 Task: Look for products with berry flavor in the category "Powered Drink MIxes".
Action: Mouse pressed left at (18, 86)
Screenshot: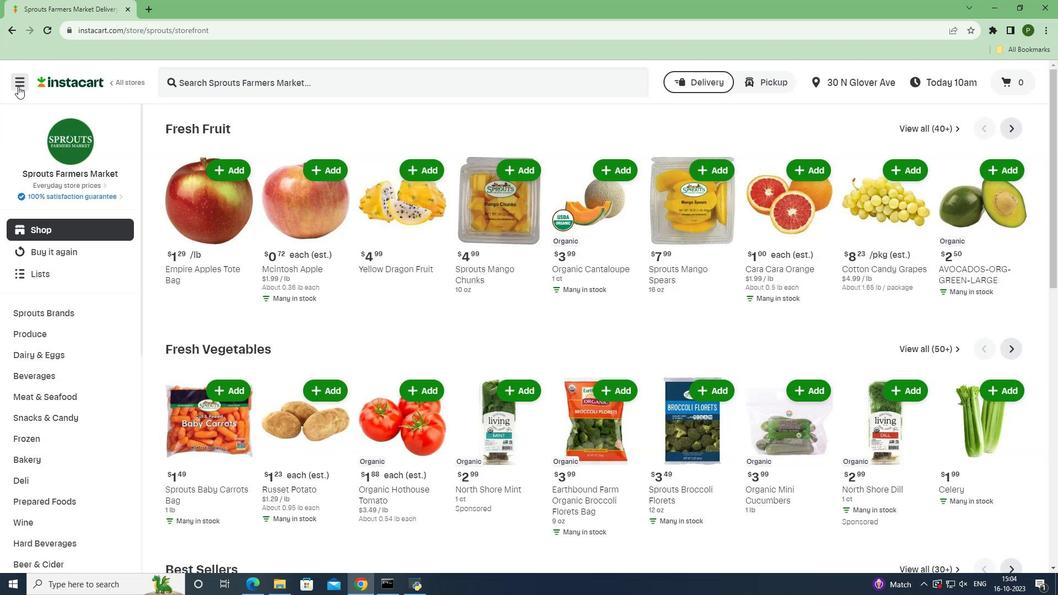 
Action: Mouse moved to (40, 287)
Screenshot: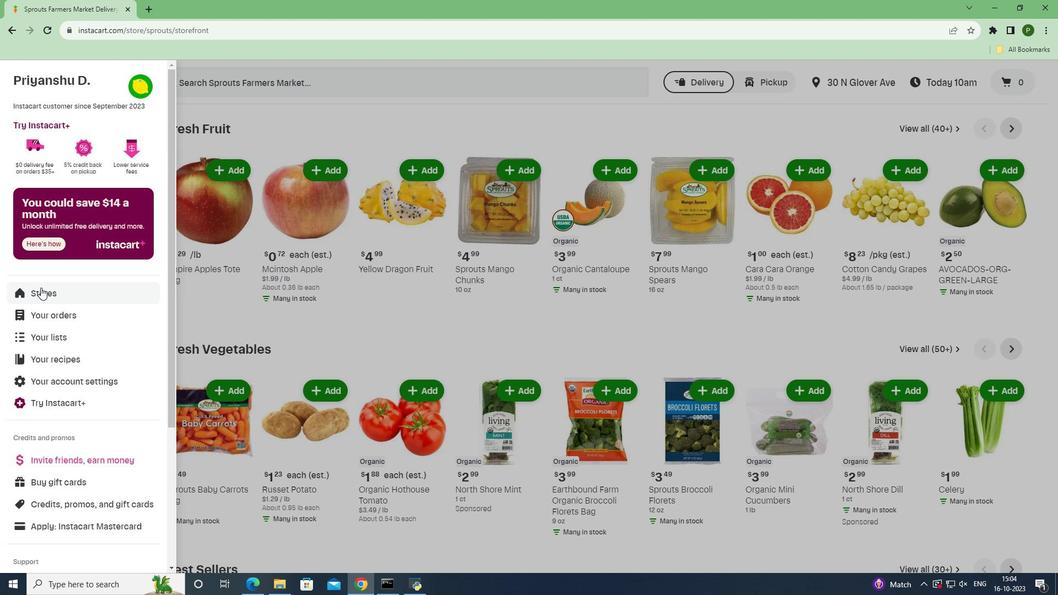 
Action: Mouse pressed left at (40, 287)
Screenshot: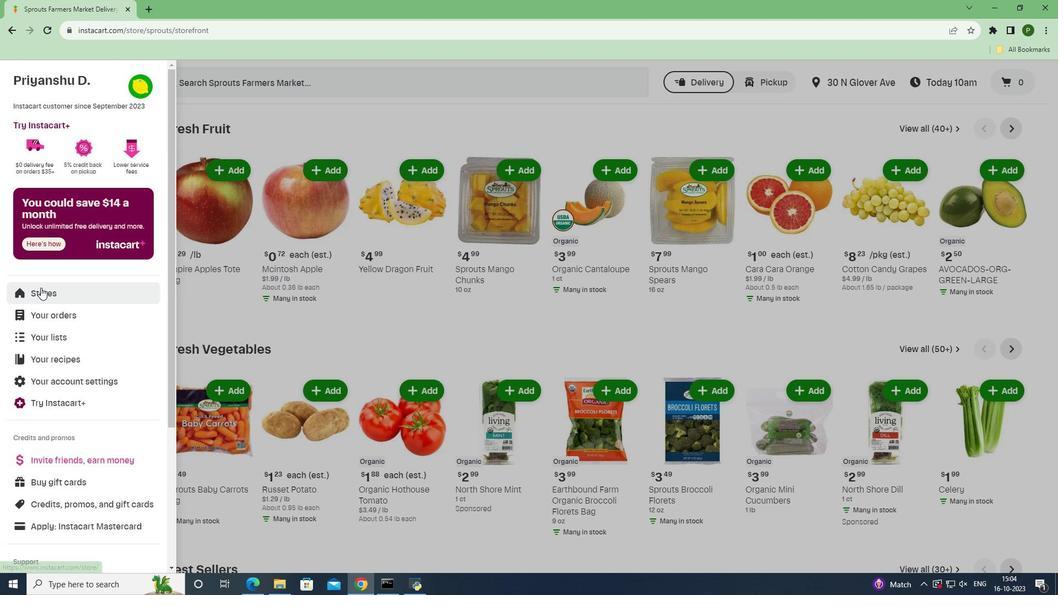 
Action: Mouse moved to (249, 124)
Screenshot: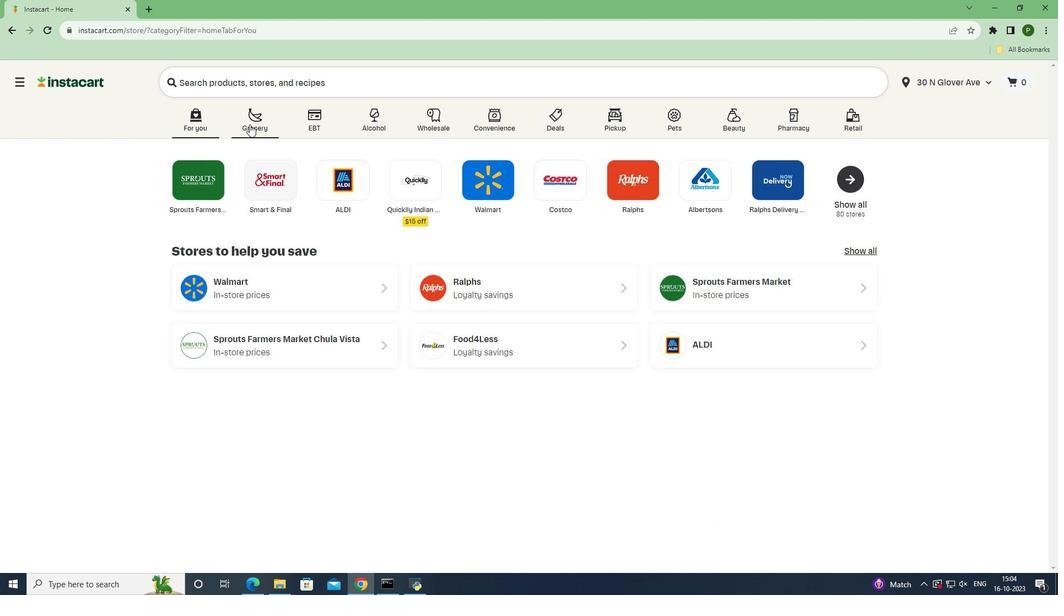 
Action: Mouse pressed left at (249, 124)
Screenshot: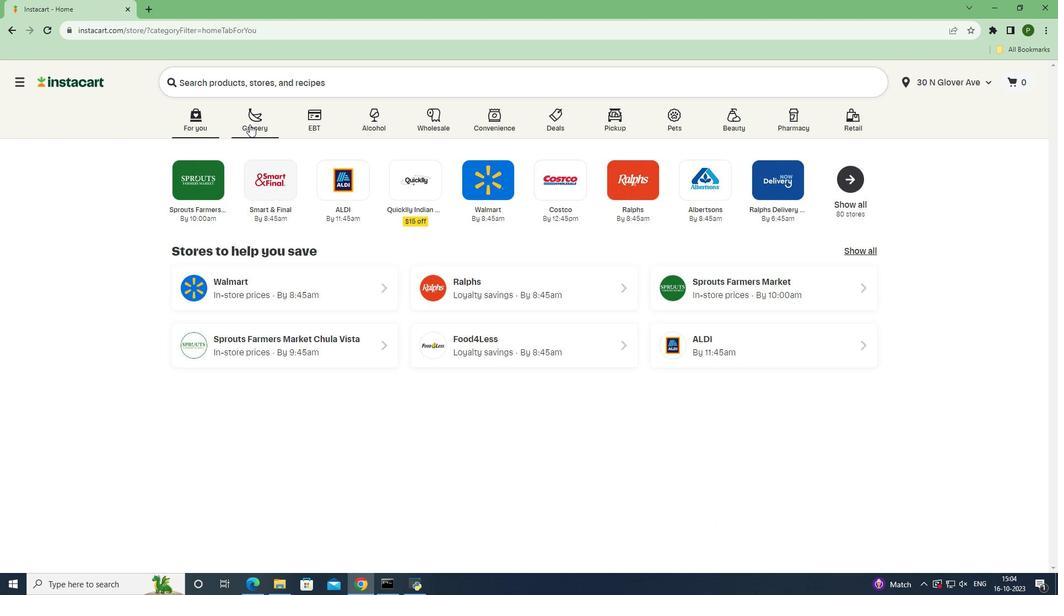 
Action: Mouse moved to (680, 254)
Screenshot: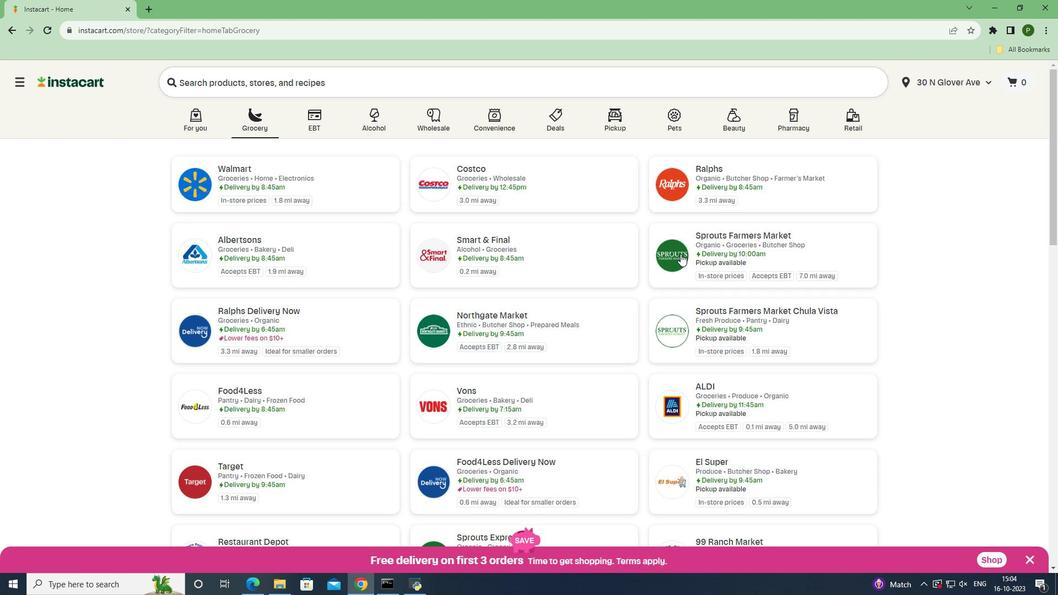 
Action: Mouse pressed left at (680, 254)
Screenshot: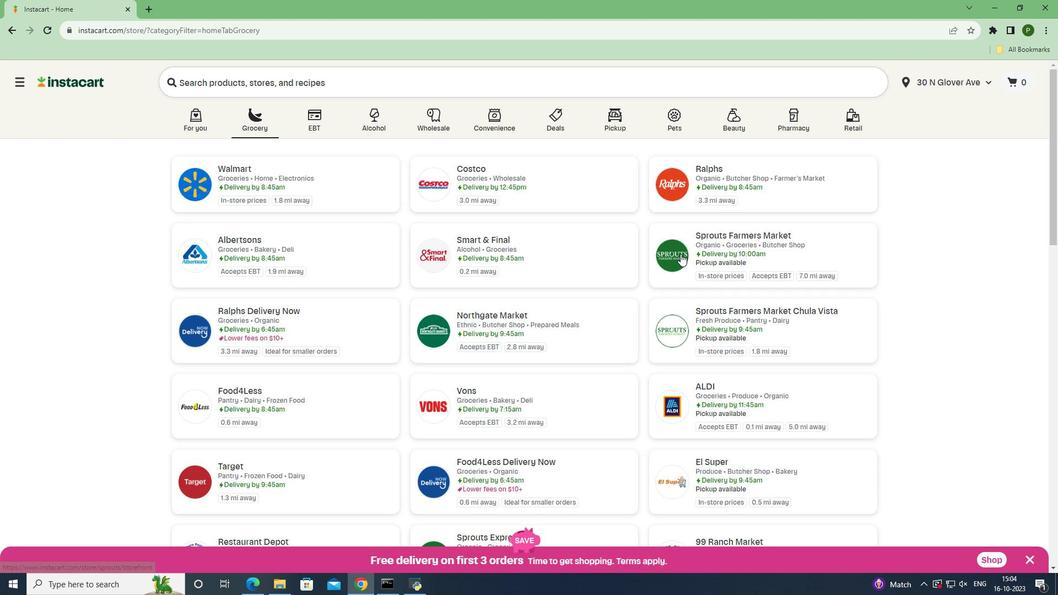 
Action: Mouse moved to (39, 377)
Screenshot: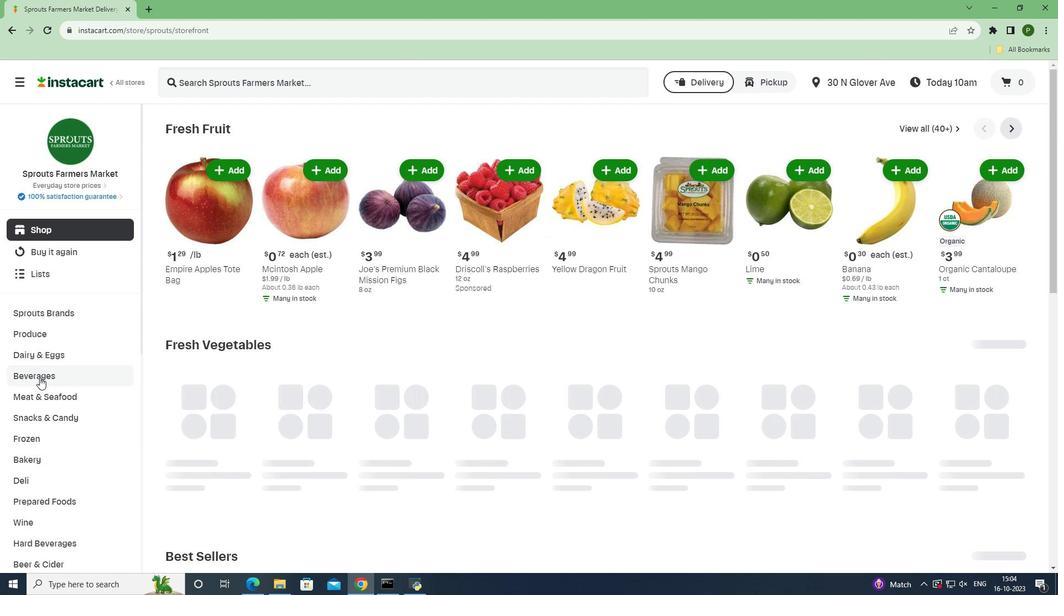
Action: Mouse pressed left at (39, 377)
Screenshot: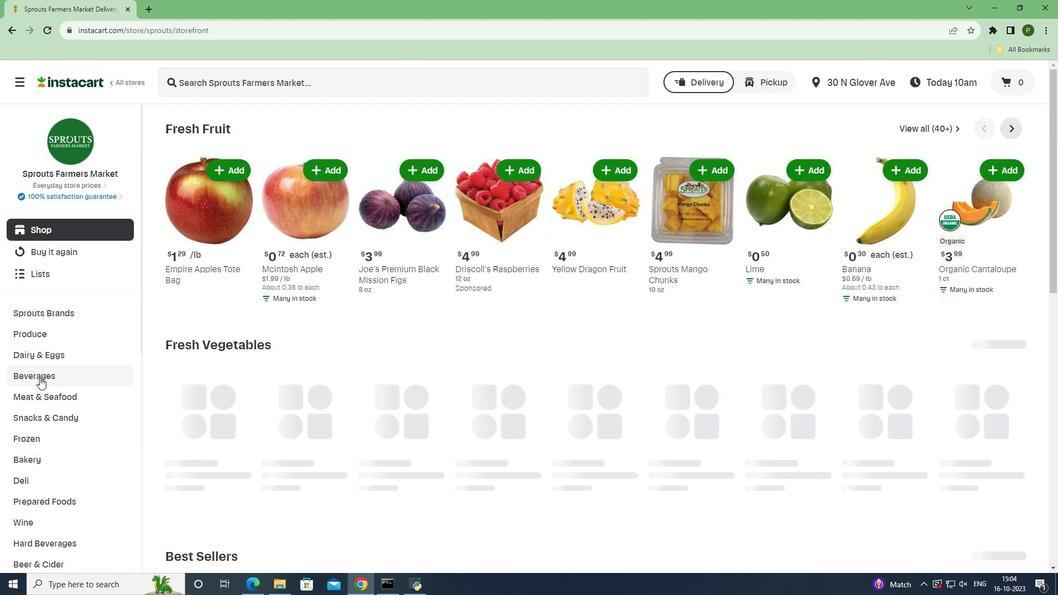 
Action: Mouse moved to (994, 152)
Screenshot: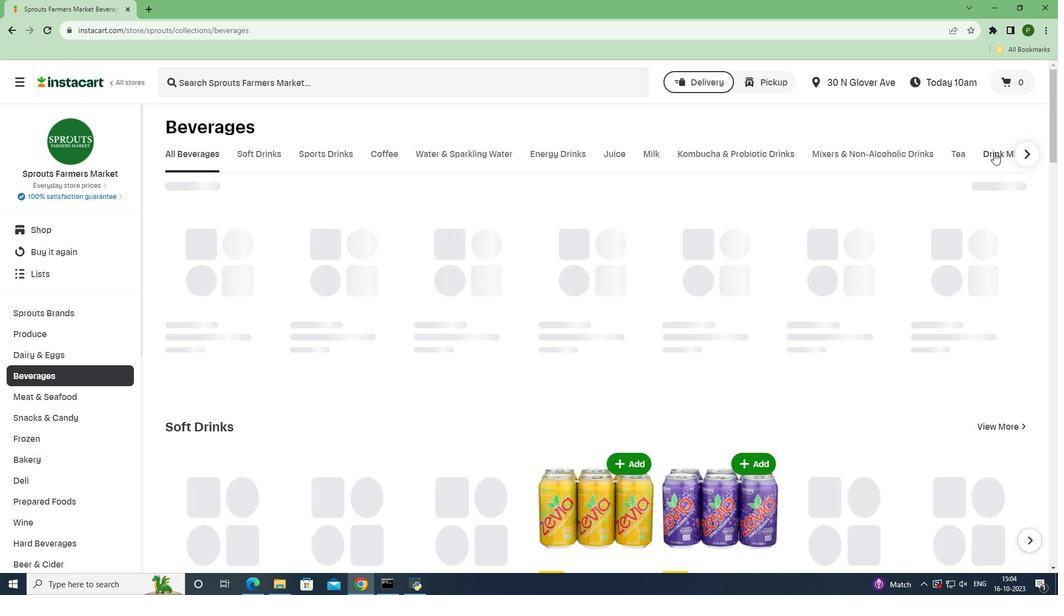 
Action: Mouse pressed left at (994, 152)
Screenshot: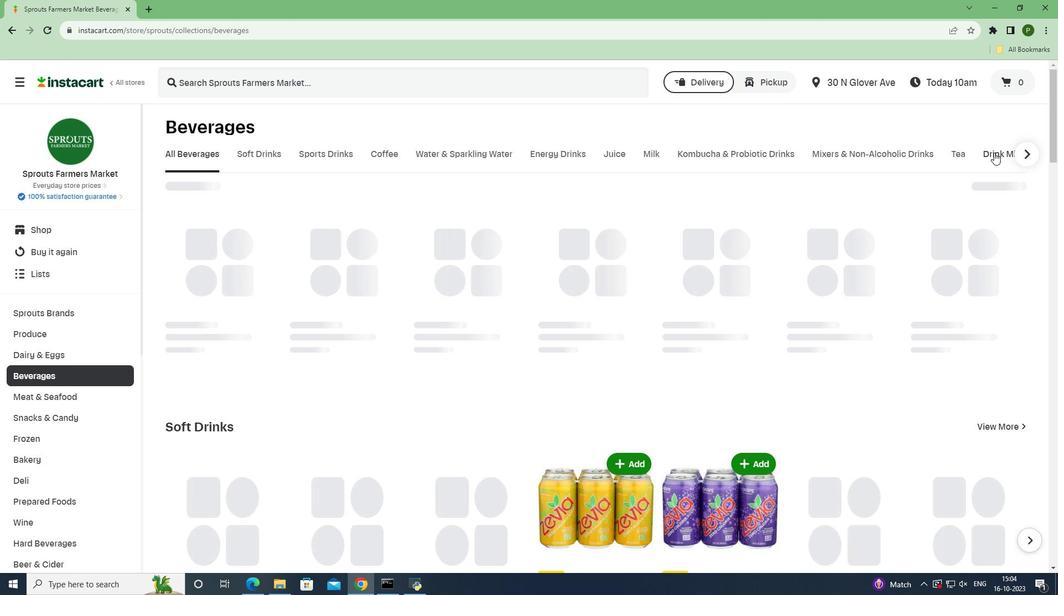 
Action: Mouse moved to (298, 207)
Screenshot: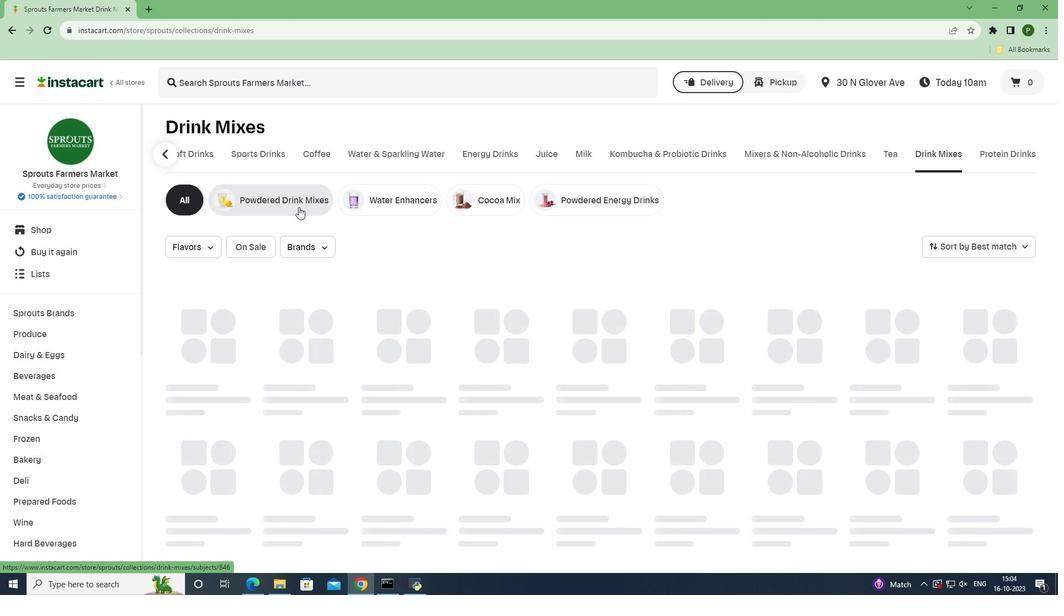 
Action: Mouse pressed left at (298, 207)
Screenshot: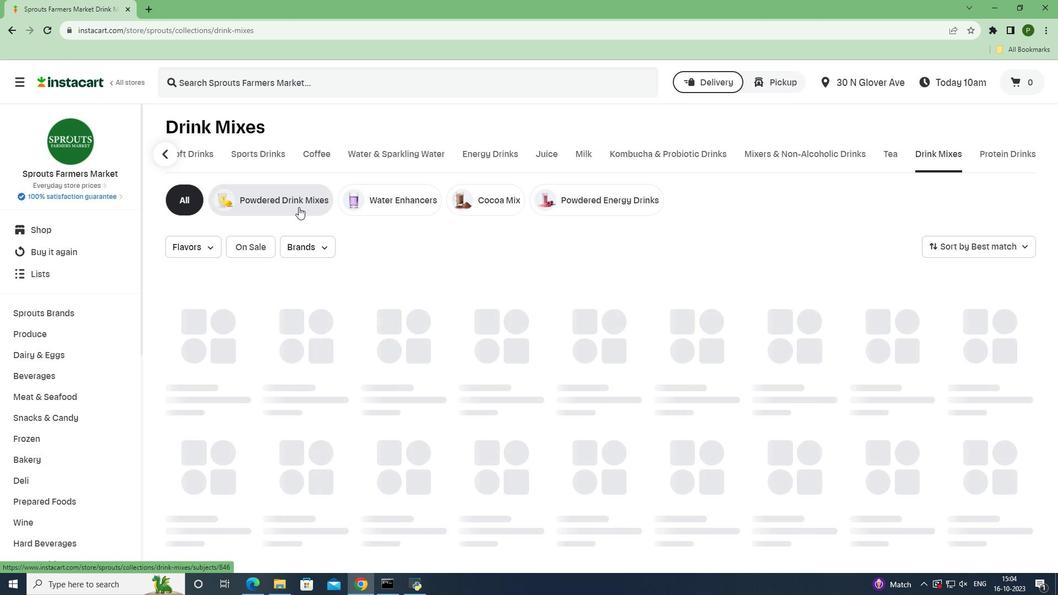 
Action: Mouse moved to (183, 249)
Screenshot: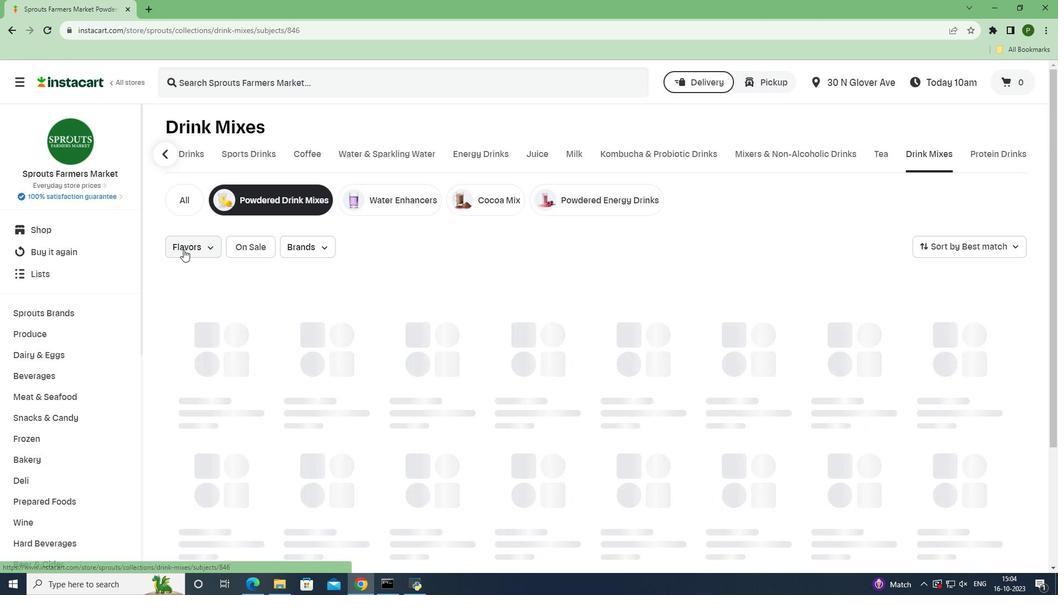 
Action: Mouse pressed left at (183, 249)
Screenshot: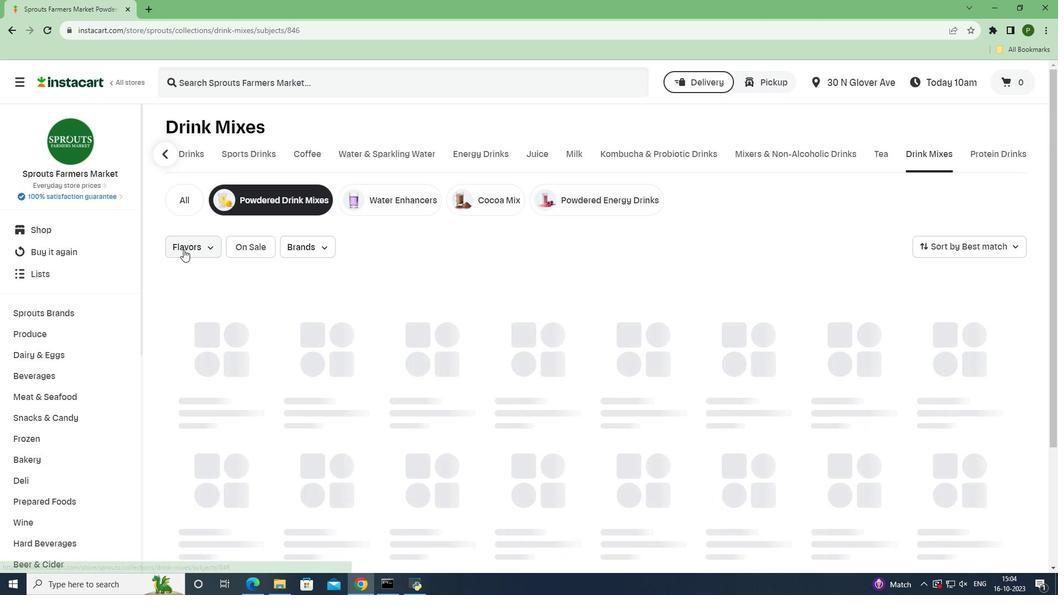 
Action: Mouse moved to (228, 349)
Screenshot: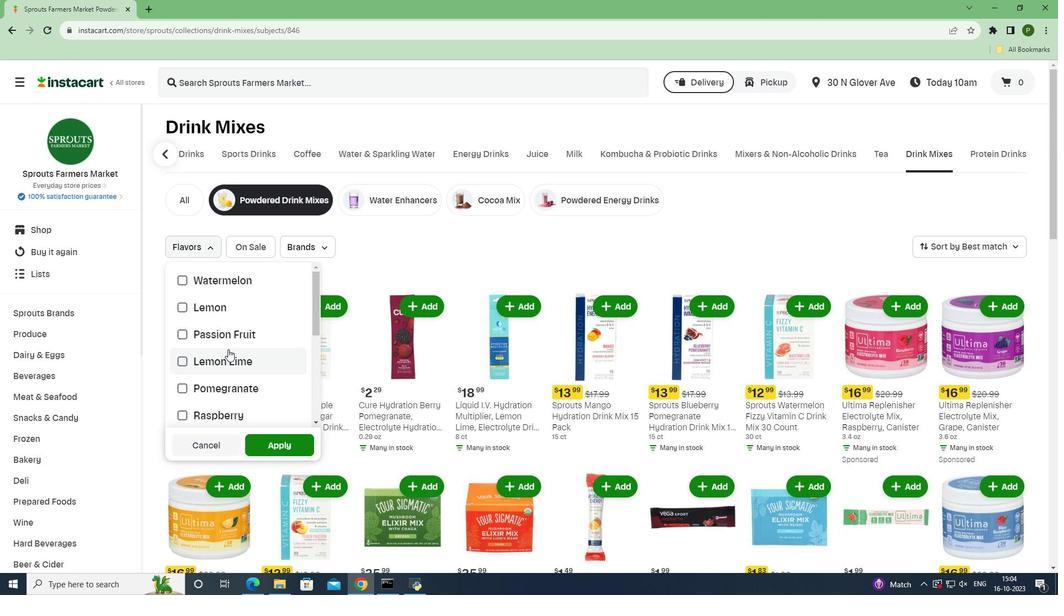 
Action: Mouse scrolled (228, 348) with delta (0, 0)
Screenshot: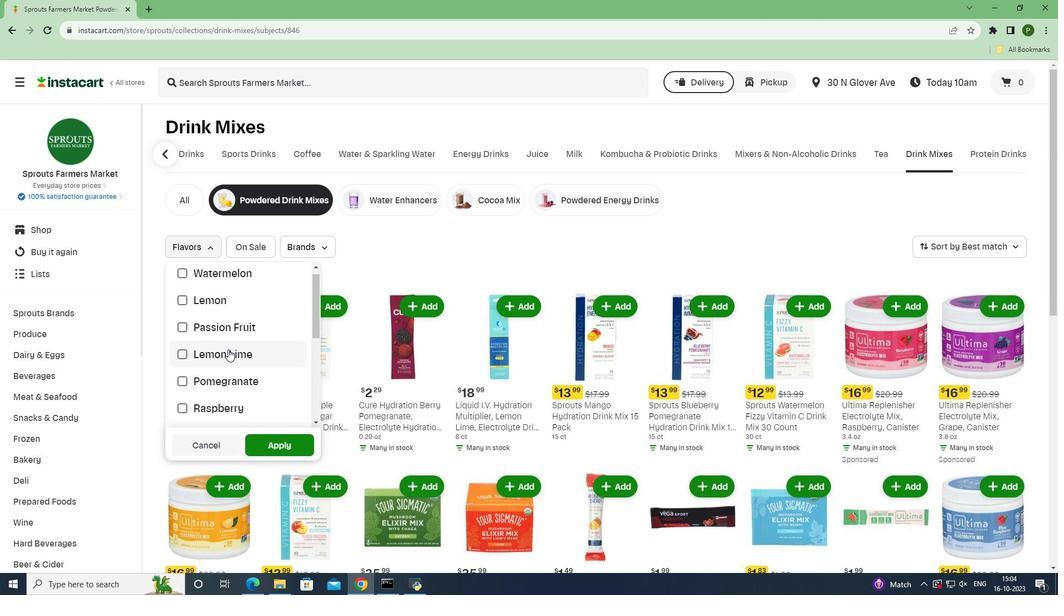
Action: Mouse scrolled (228, 348) with delta (0, 0)
Screenshot: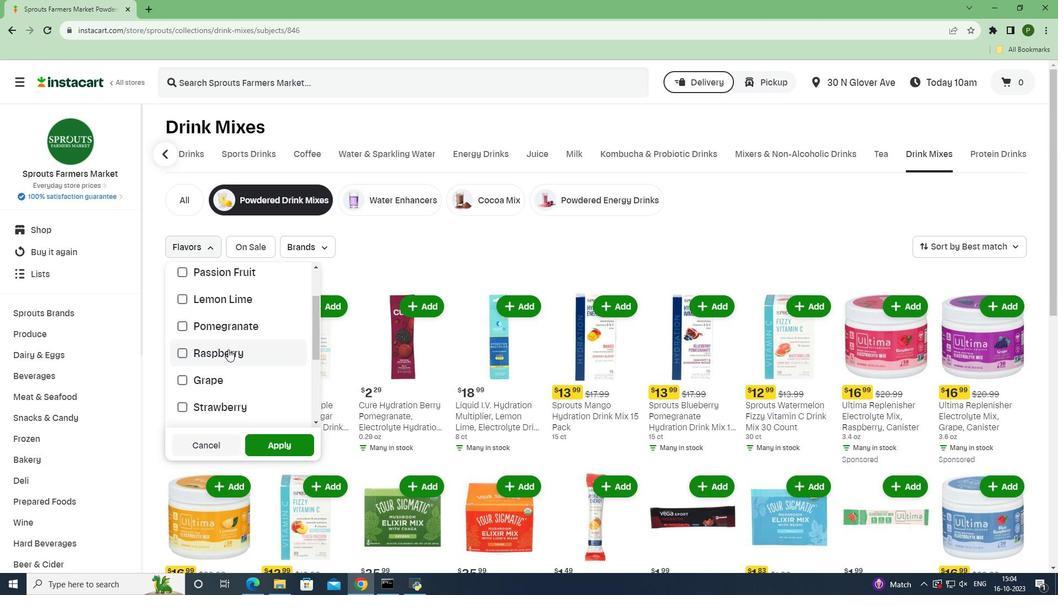 
Action: Mouse scrolled (228, 348) with delta (0, 0)
Screenshot: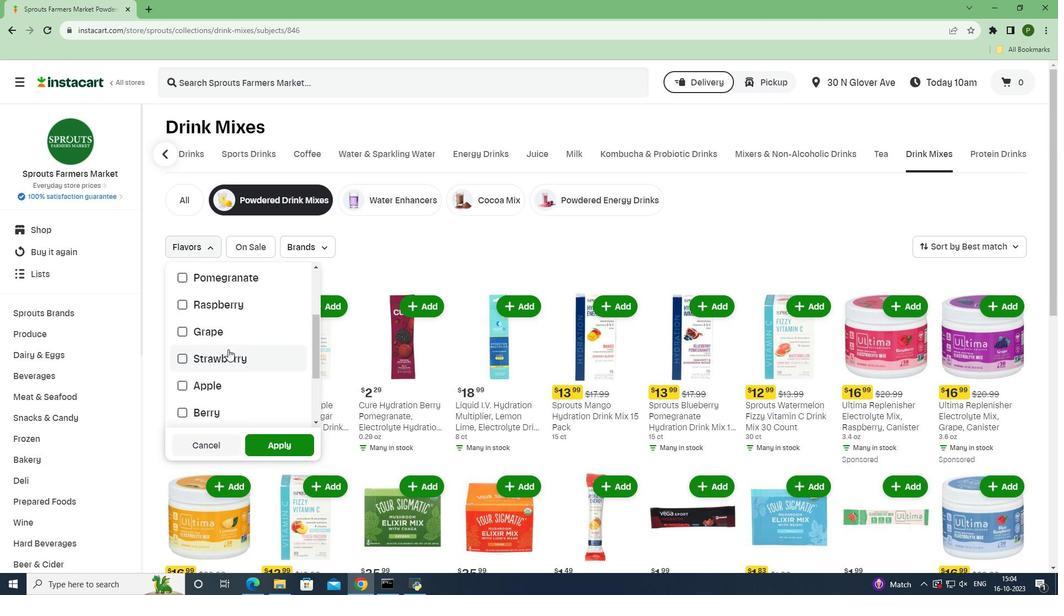 
Action: Mouse moved to (225, 364)
Screenshot: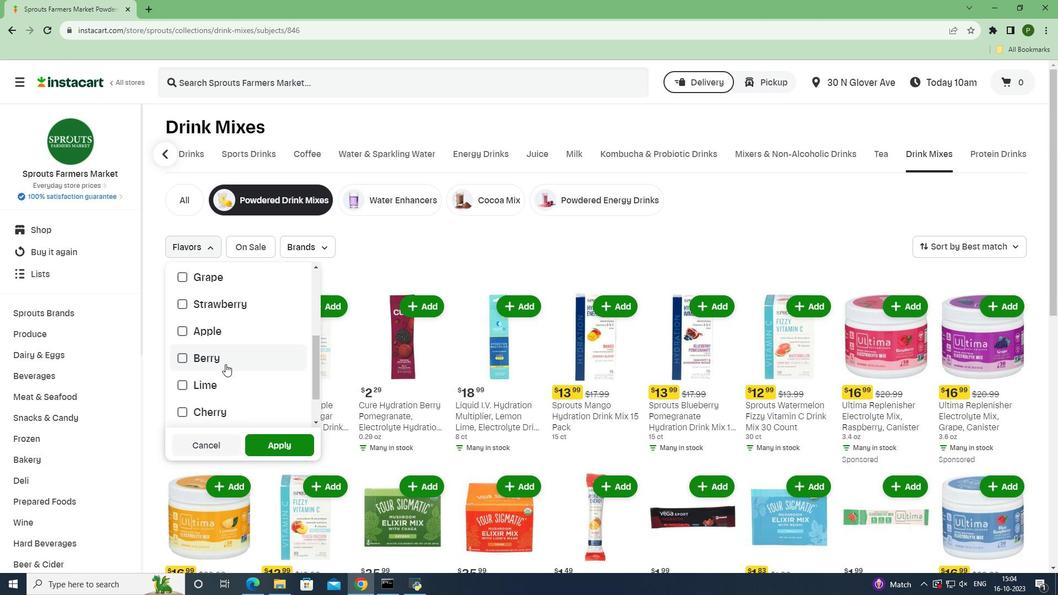 
Action: Mouse pressed left at (225, 364)
Screenshot: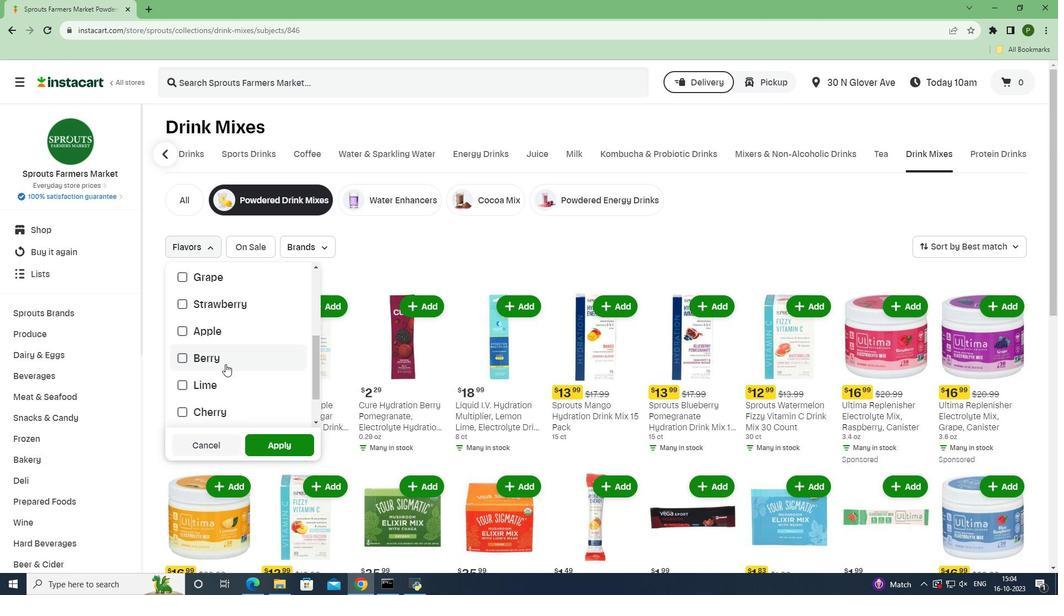 
Action: Mouse moved to (257, 439)
Screenshot: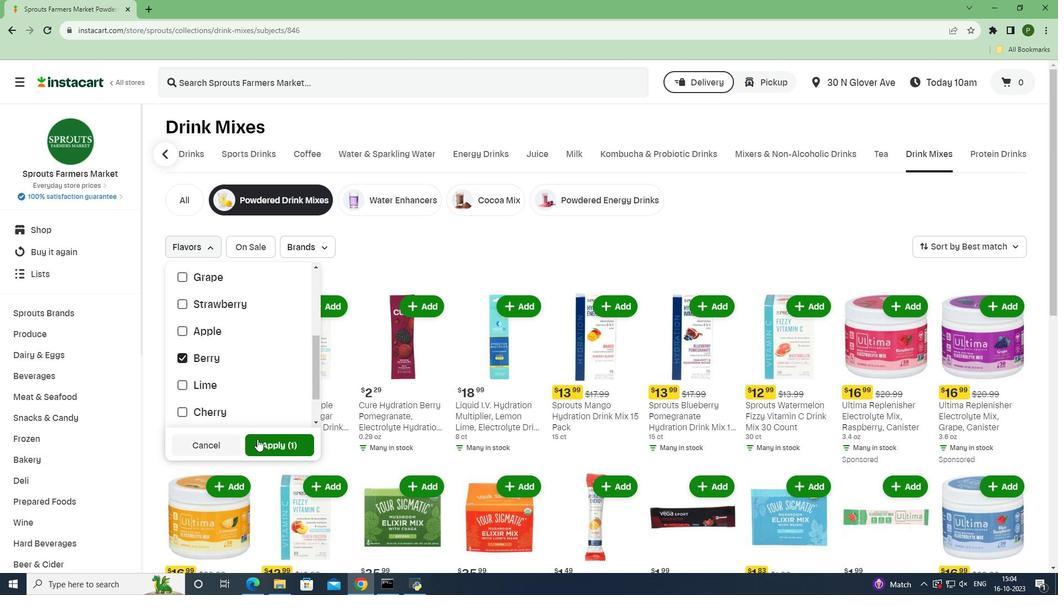 
Action: Mouse pressed left at (257, 439)
Screenshot: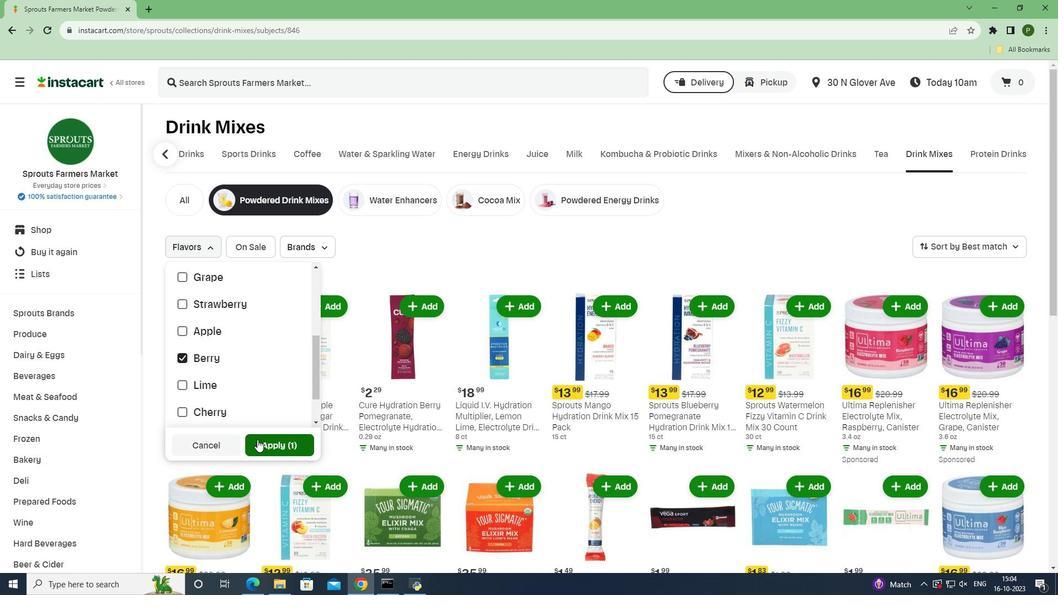 
Action: Mouse moved to (401, 429)
Screenshot: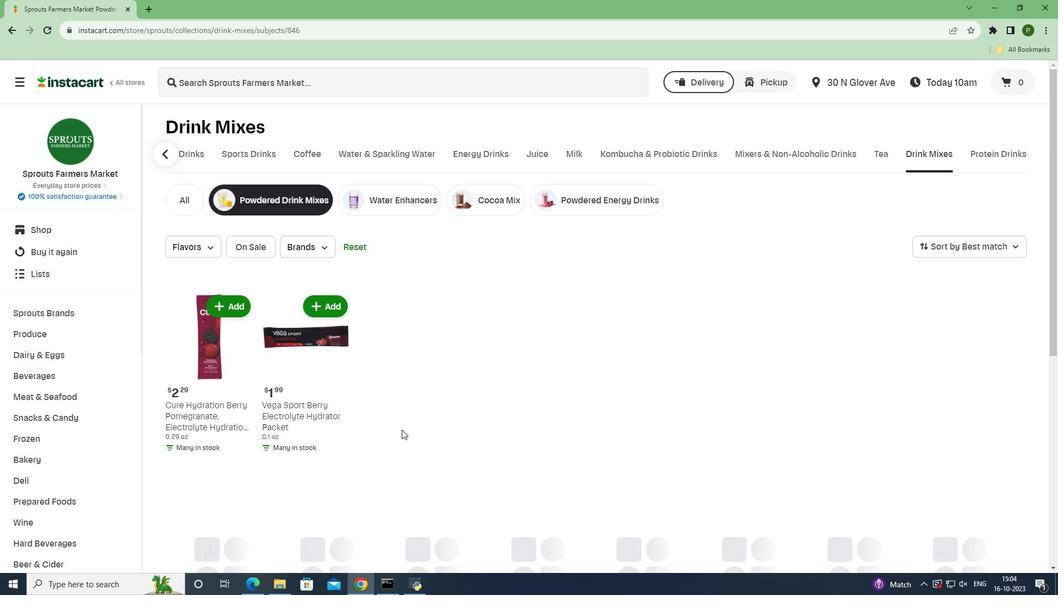
